 Task: Rotate the triangle shape at 90 degrees in the clockwise direction.
Action: Mouse moved to (100, 83)
Screenshot: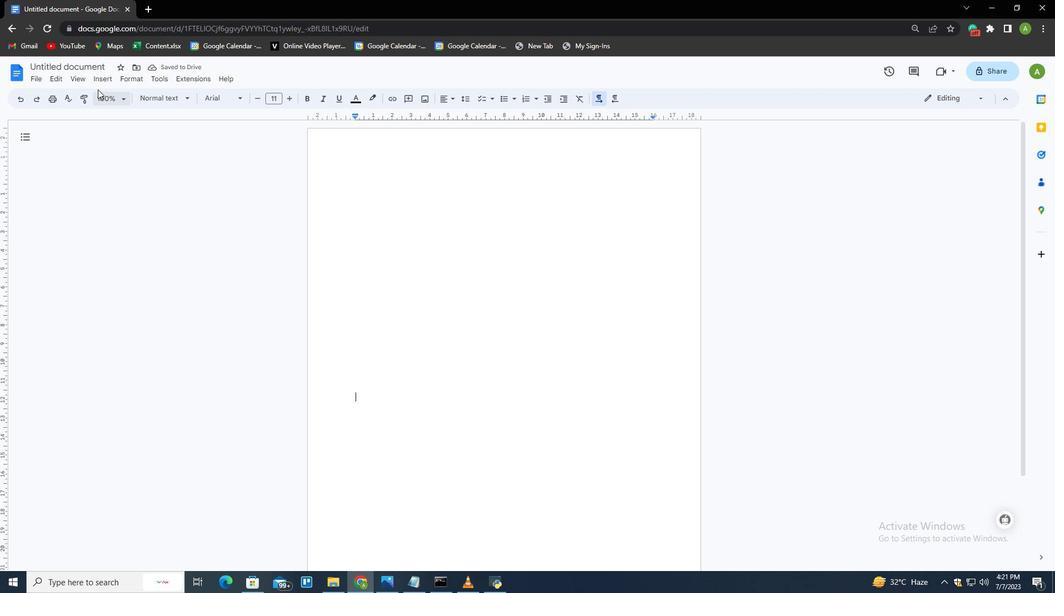 
Action: Mouse pressed left at (100, 83)
Screenshot: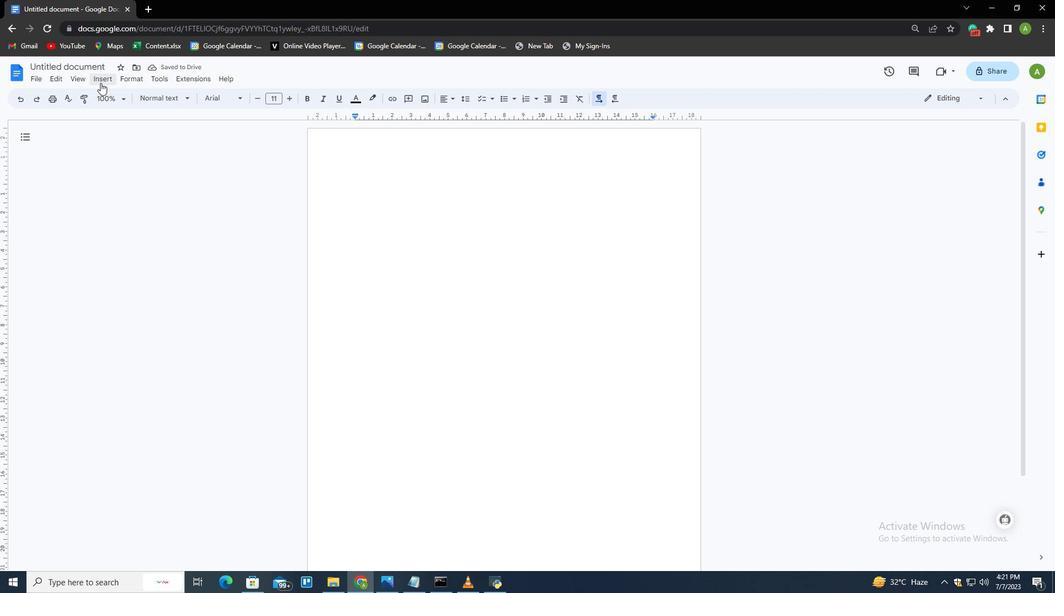 
Action: Mouse moved to (122, 130)
Screenshot: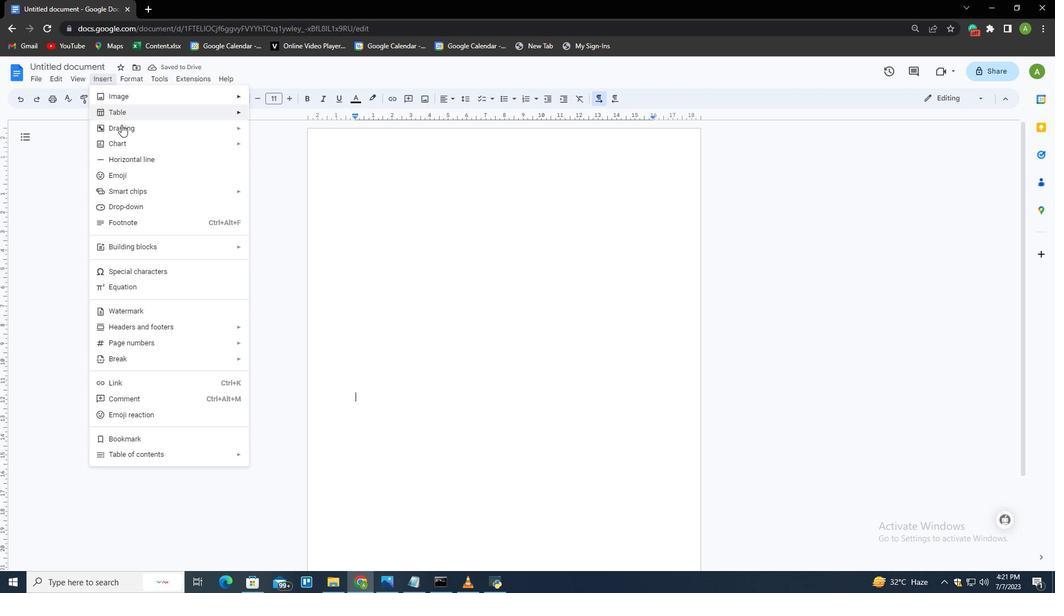 
Action: Mouse pressed left at (122, 130)
Screenshot: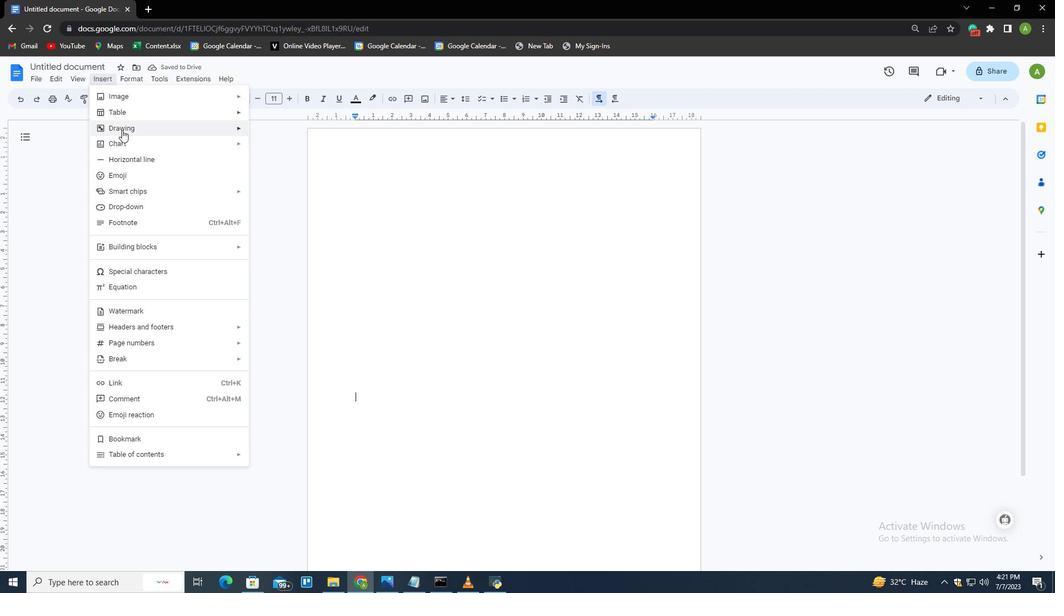 
Action: Mouse moved to (284, 126)
Screenshot: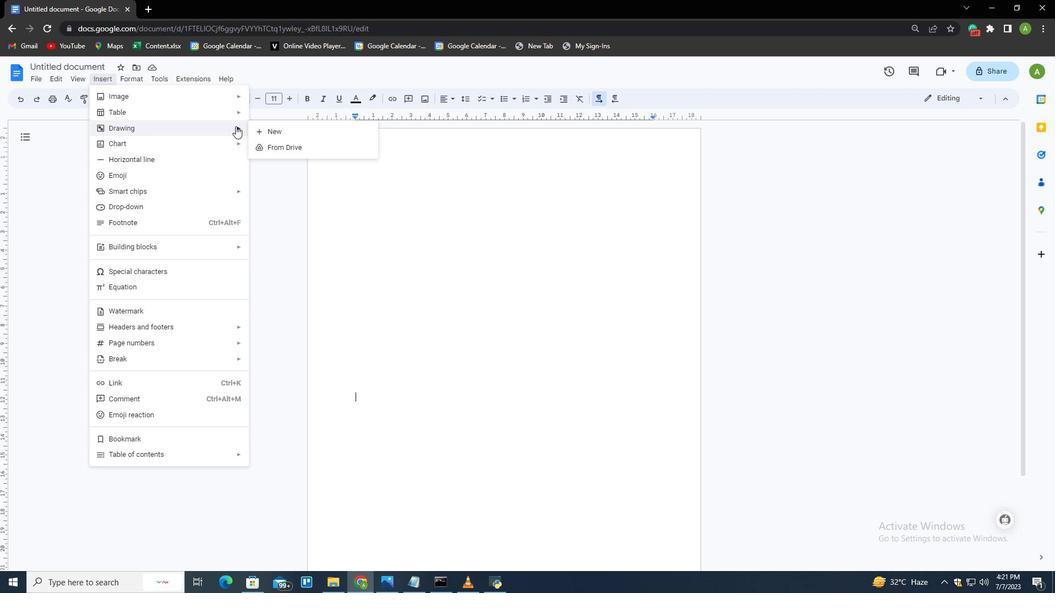 
Action: Mouse pressed left at (284, 126)
Screenshot: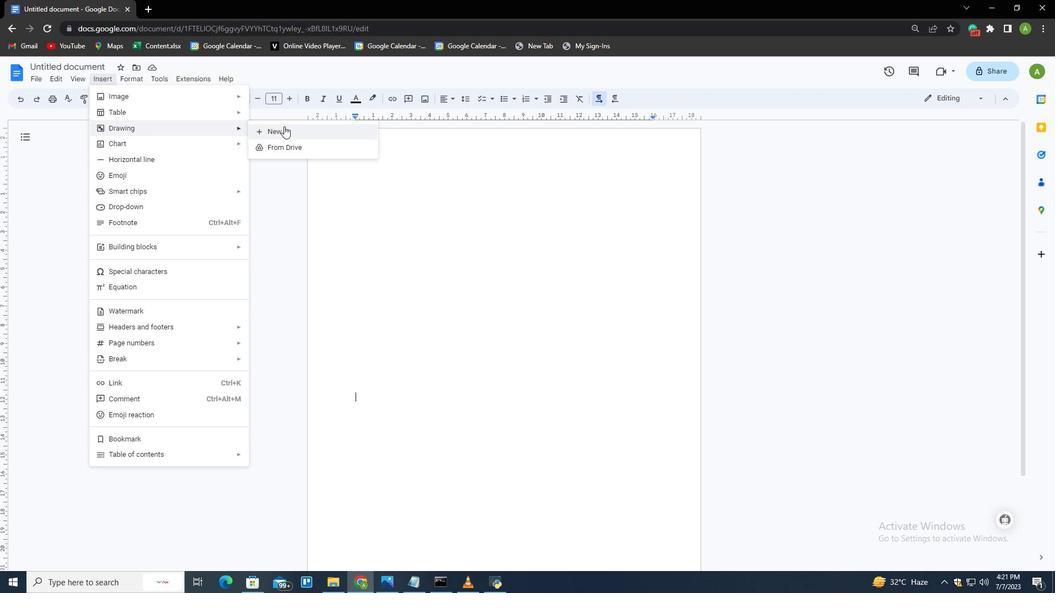 
Action: Mouse moved to (385, 119)
Screenshot: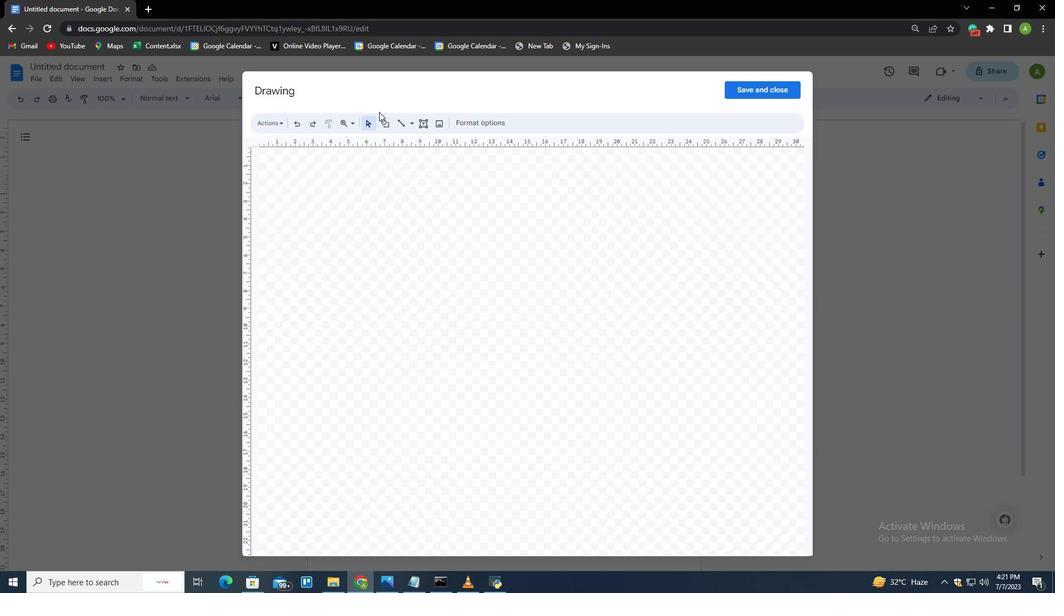 
Action: Mouse pressed left at (385, 119)
Screenshot: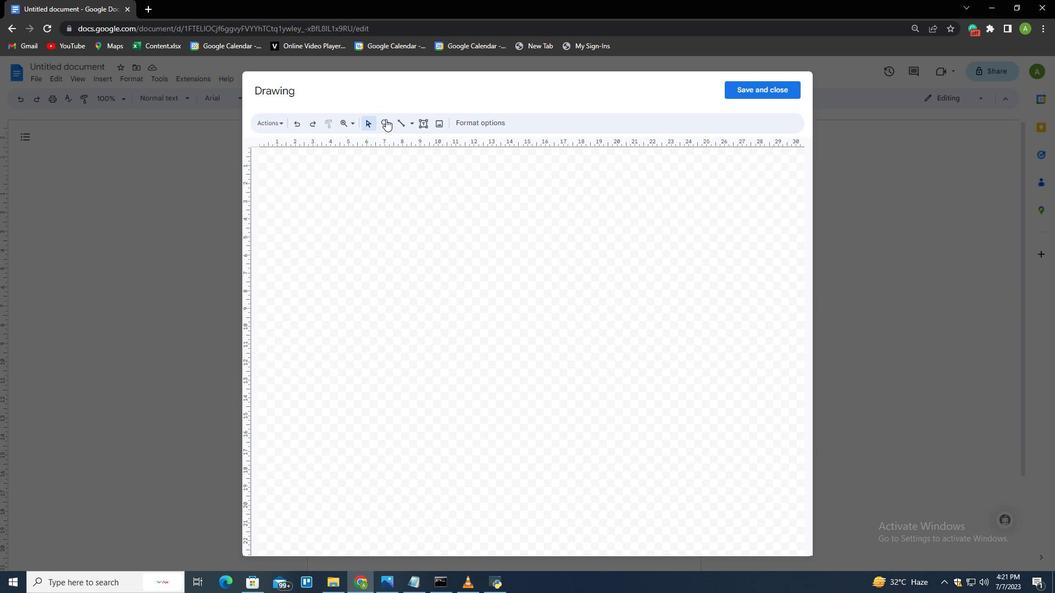 
Action: Mouse moved to (399, 136)
Screenshot: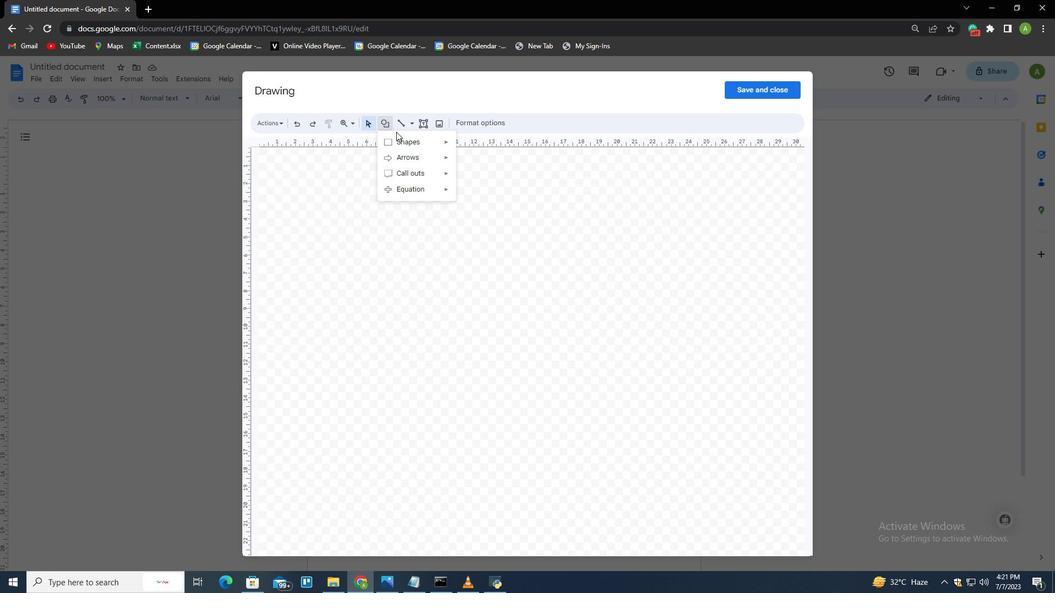 
Action: Mouse pressed left at (399, 136)
Screenshot: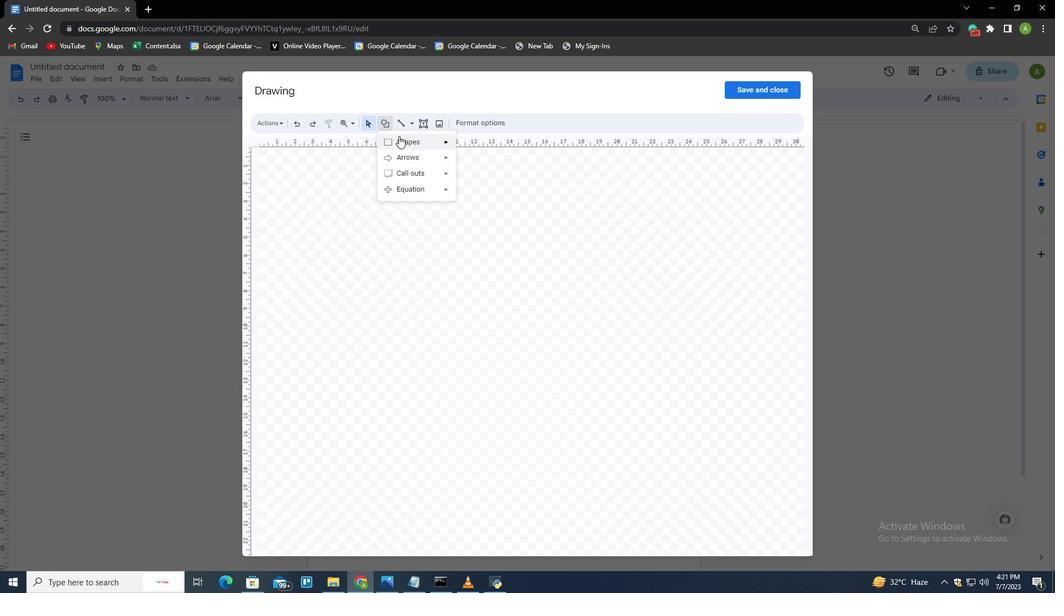 
Action: Mouse moved to (471, 161)
Screenshot: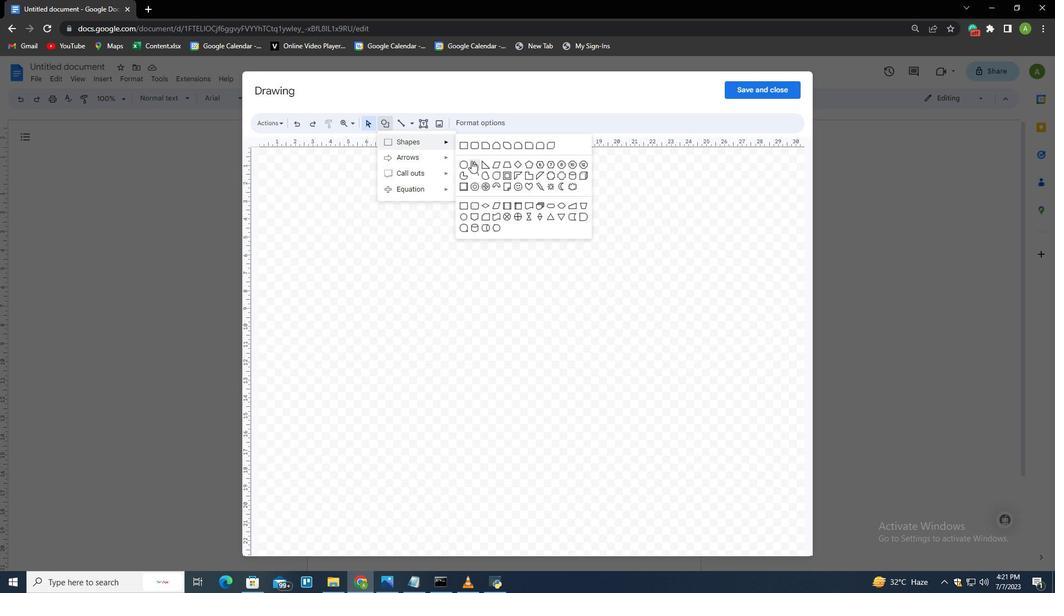
Action: Mouse pressed left at (471, 161)
Screenshot: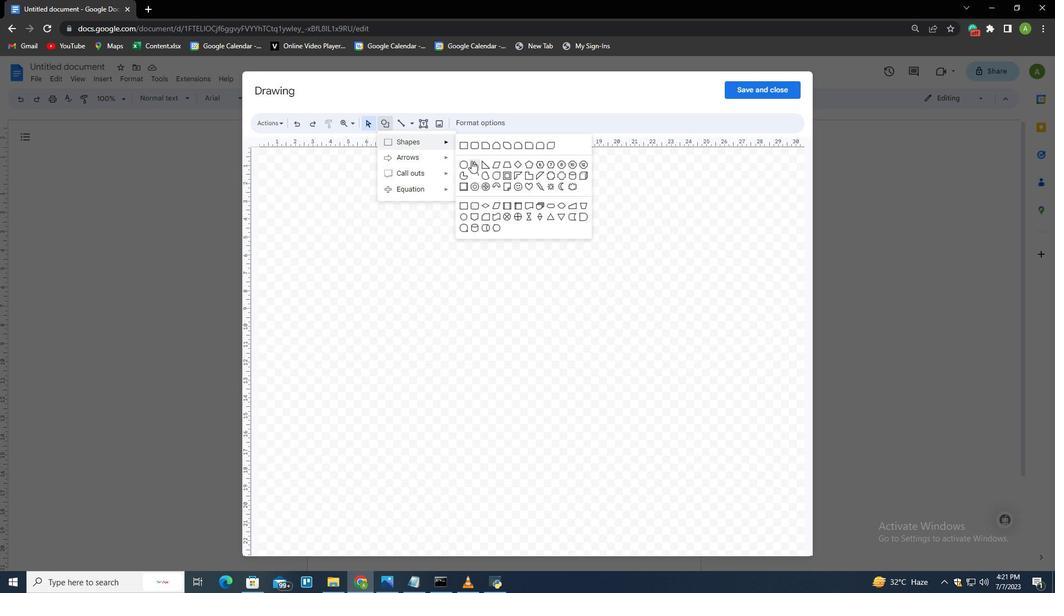 
Action: Mouse moved to (458, 253)
Screenshot: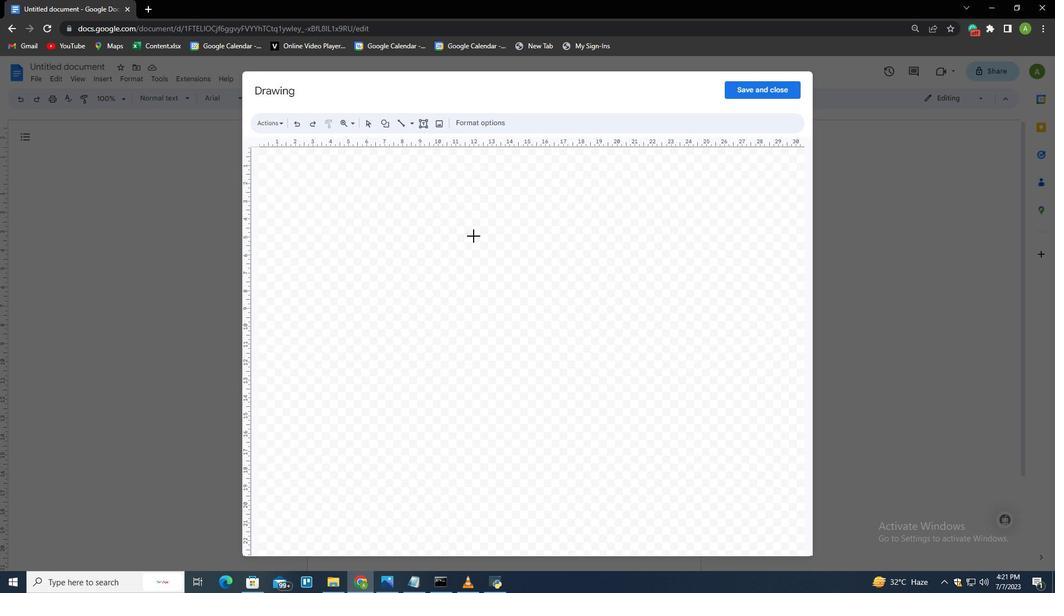 
Action: Mouse pressed left at (458, 253)
Screenshot: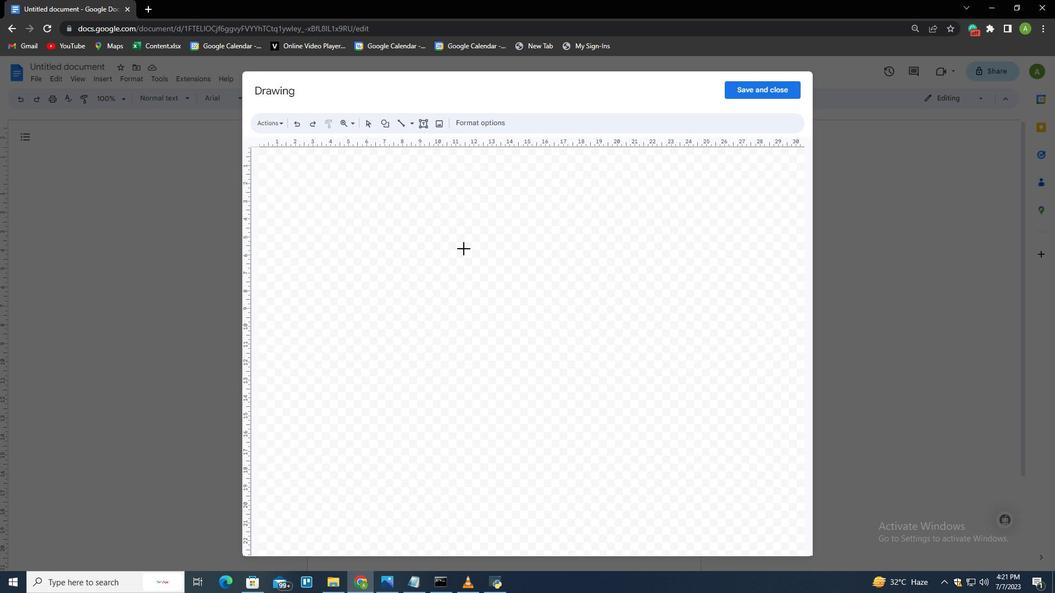 
Action: Mouse moved to (284, 123)
Screenshot: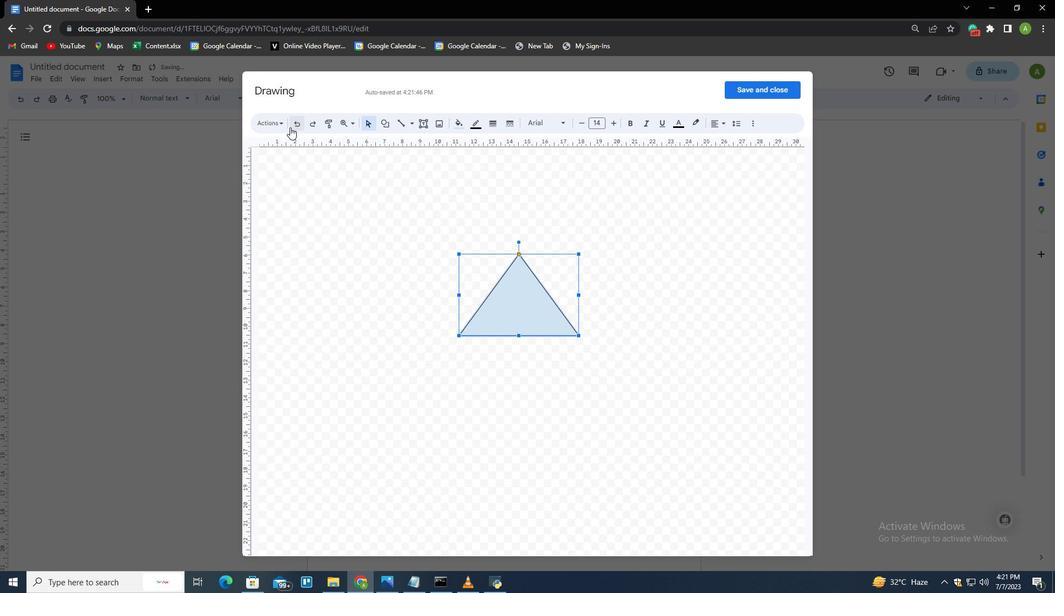 
Action: Mouse pressed left at (284, 123)
Screenshot: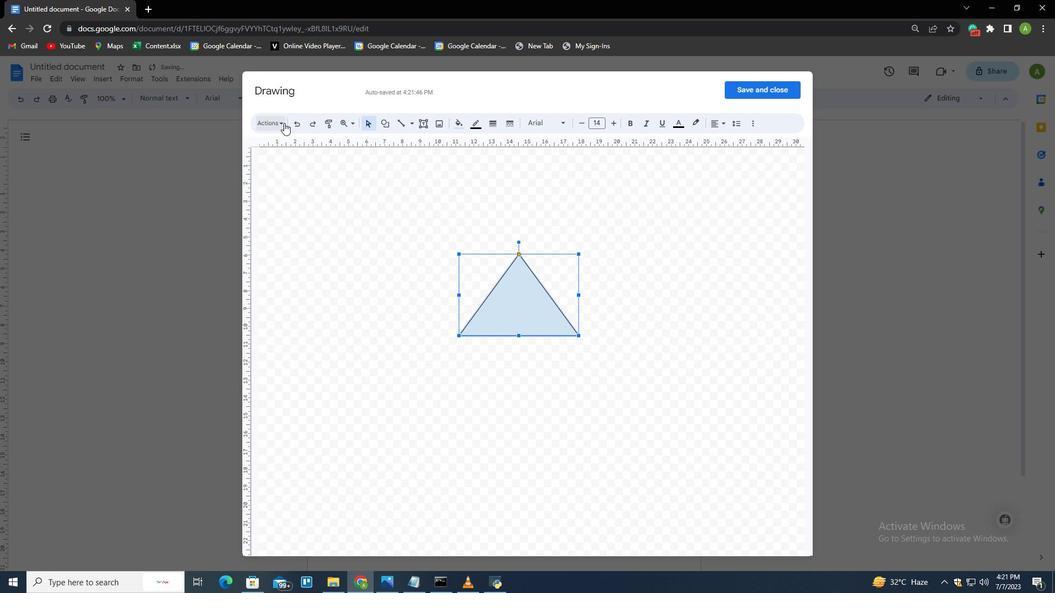
Action: Mouse moved to (307, 344)
Screenshot: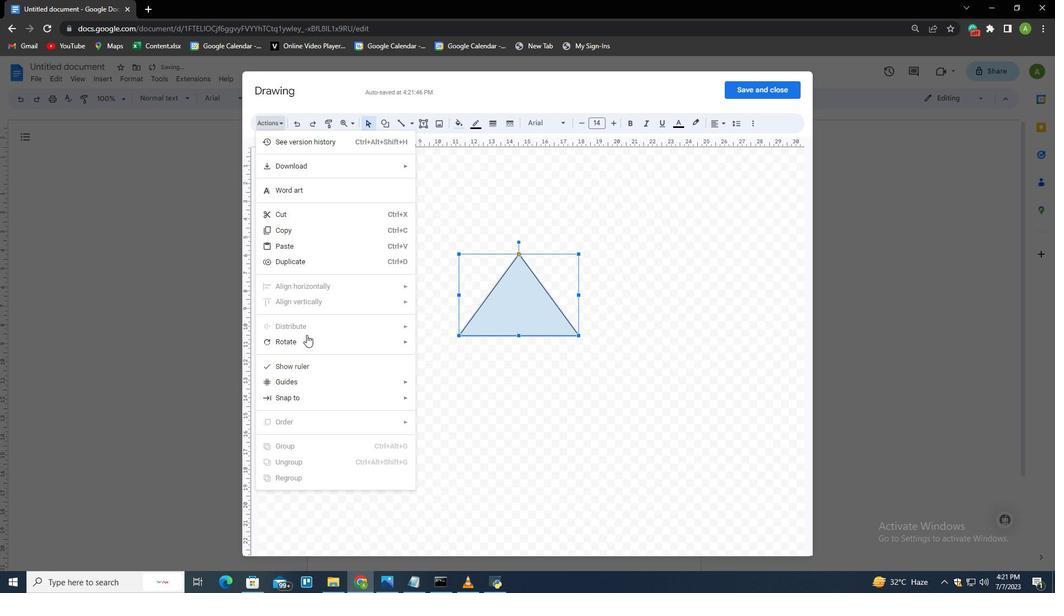
Action: Mouse pressed left at (307, 344)
Screenshot: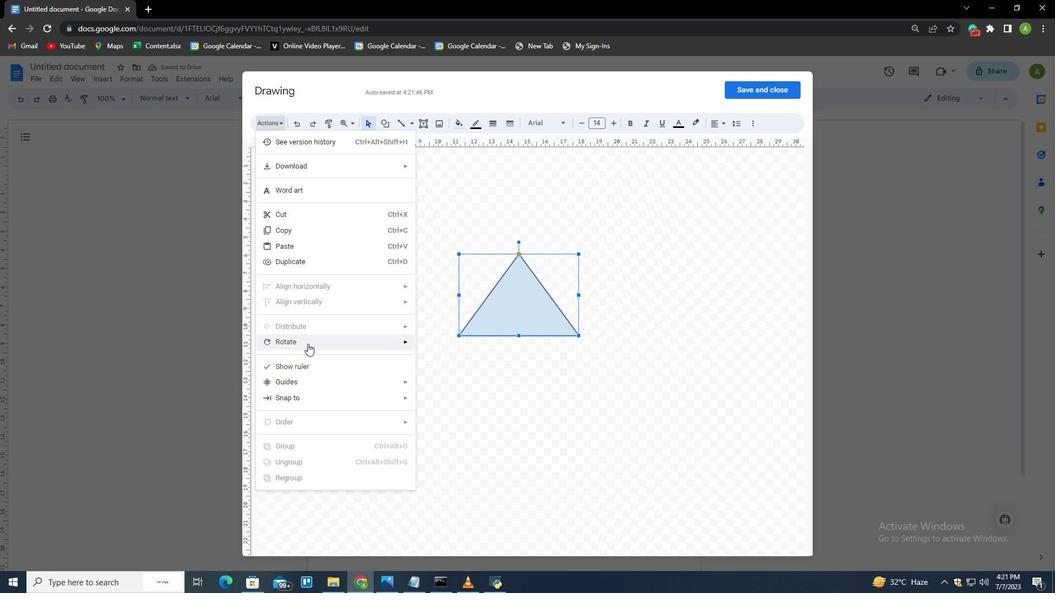 
Action: Mouse moved to (432, 346)
Screenshot: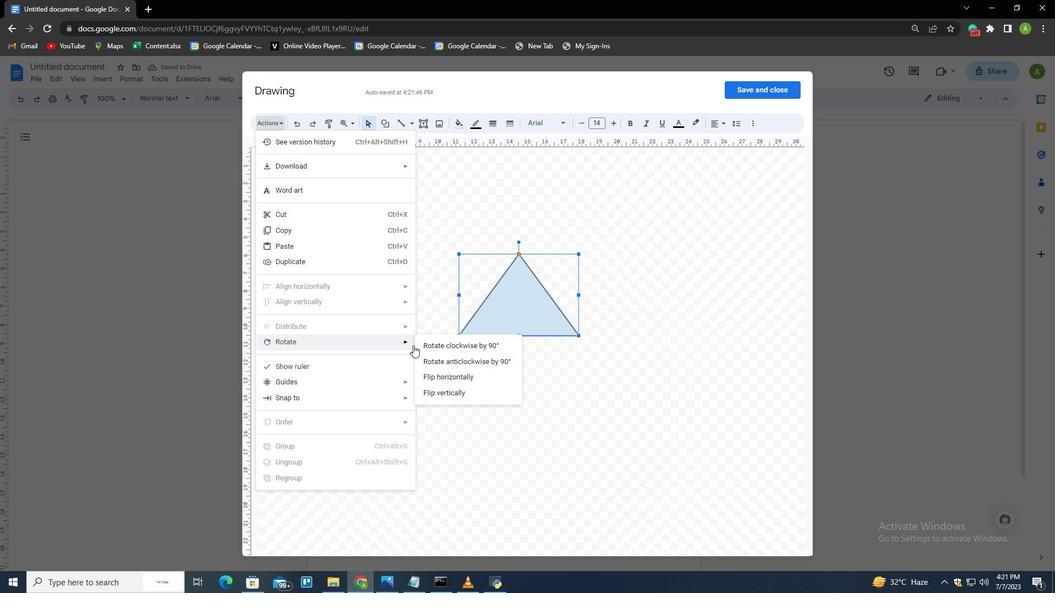 
Action: Mouse pressed left at (432, 346)
Screenshot: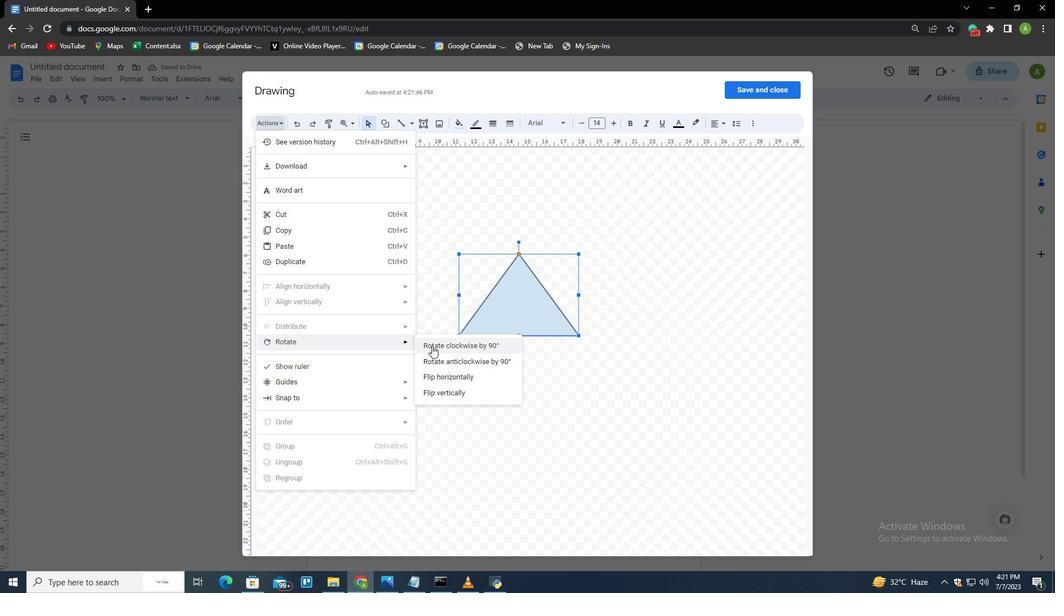 
Action: Mouse moved to (422, 321)
Screenshot: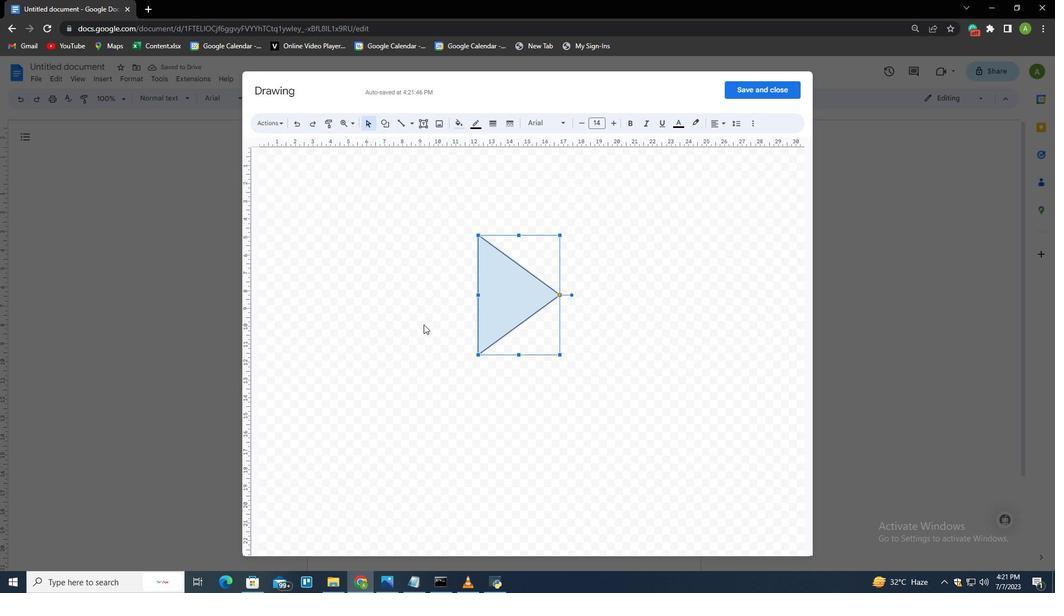 
